 Task: Create a section Acceleration Adventure and in the section, add a milestone Security Enhancements in the project AccuTrack
Action: Mouse moved to (65, 276)
Screenshot: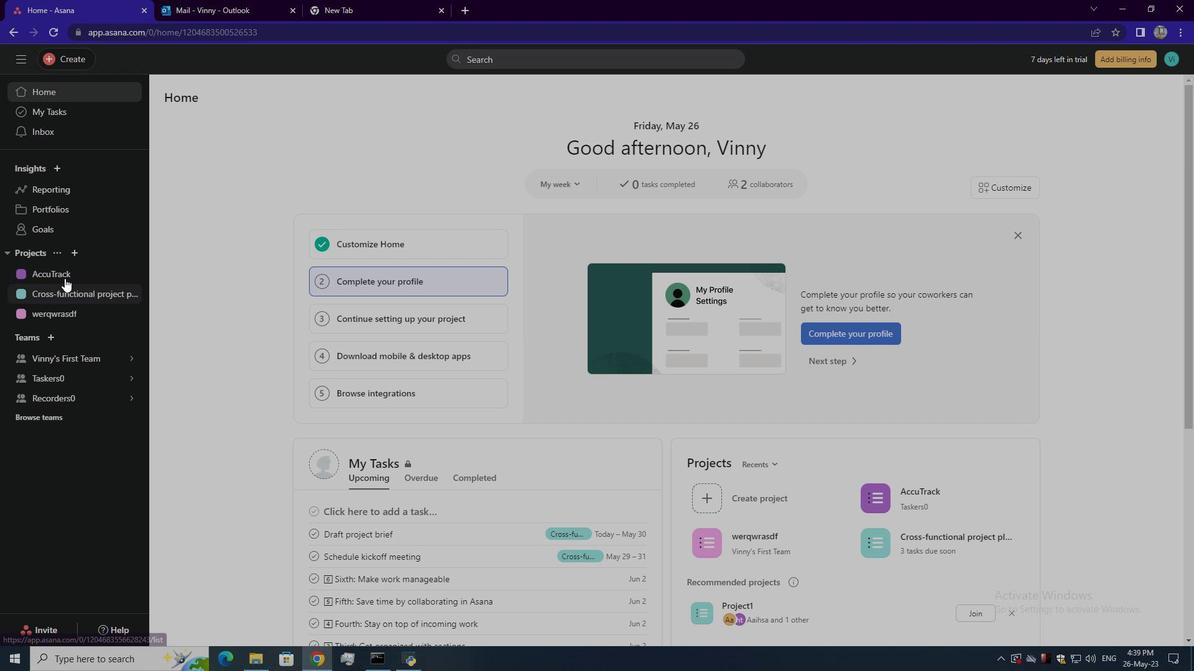 
Action: Mouse pressed left at (65, 276)
Screenshot: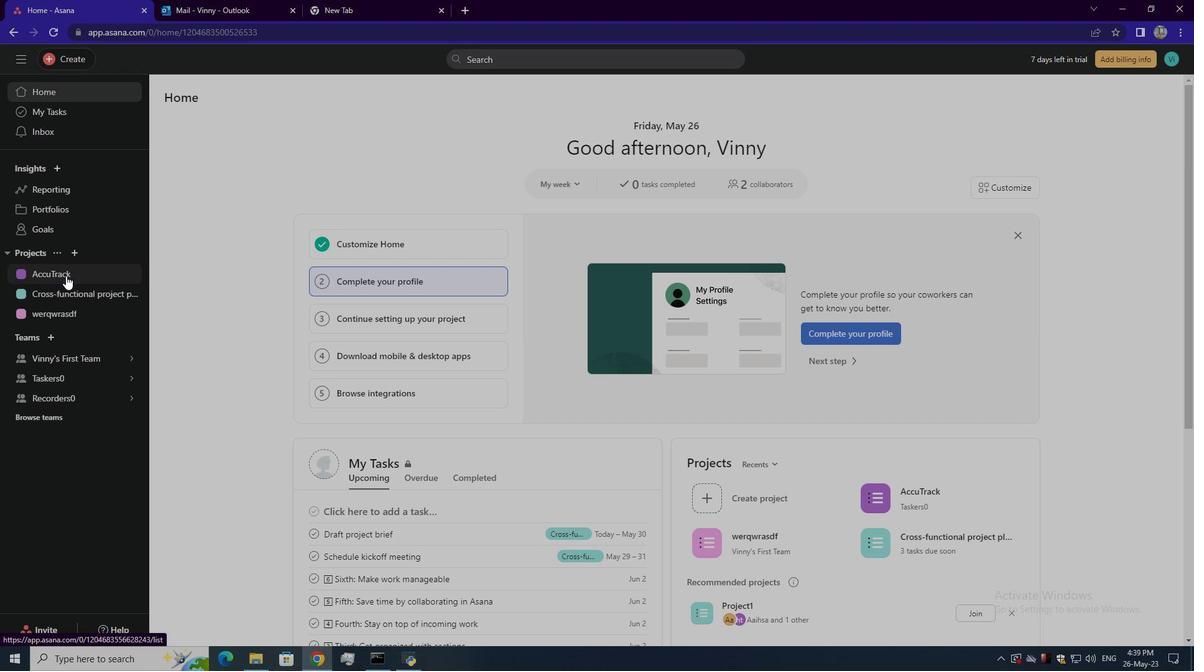
Action: Mouse moved to (222, 520)
Screenshot: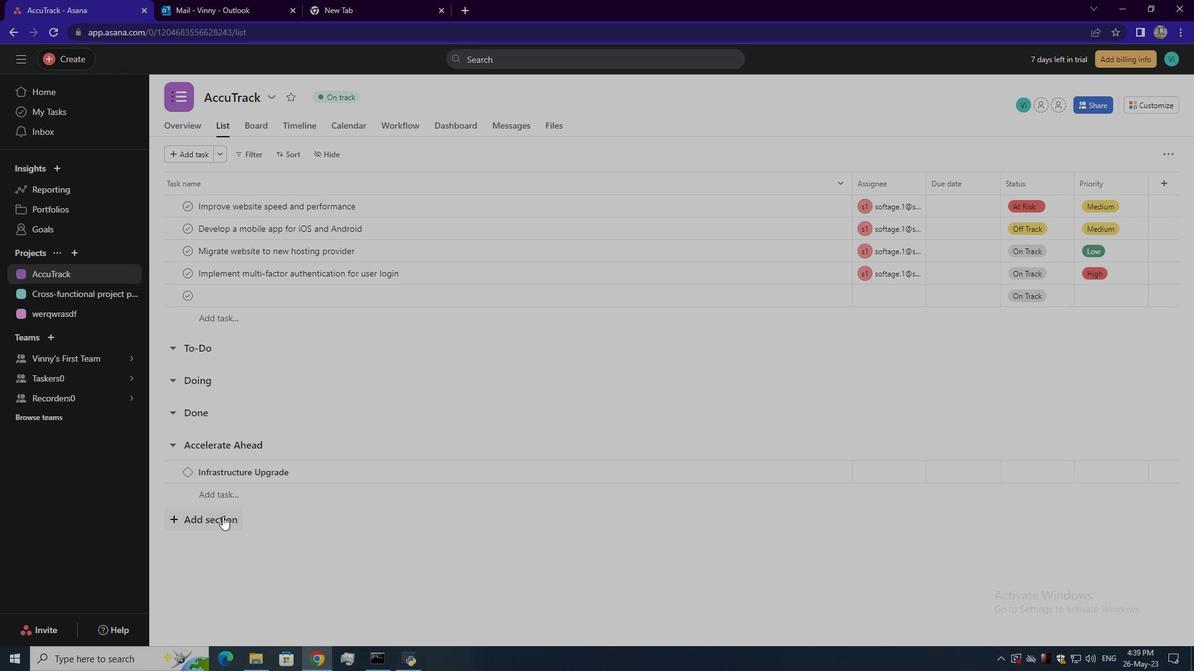 
Action: Mouse pressed left at (222, 520)
Screenshot: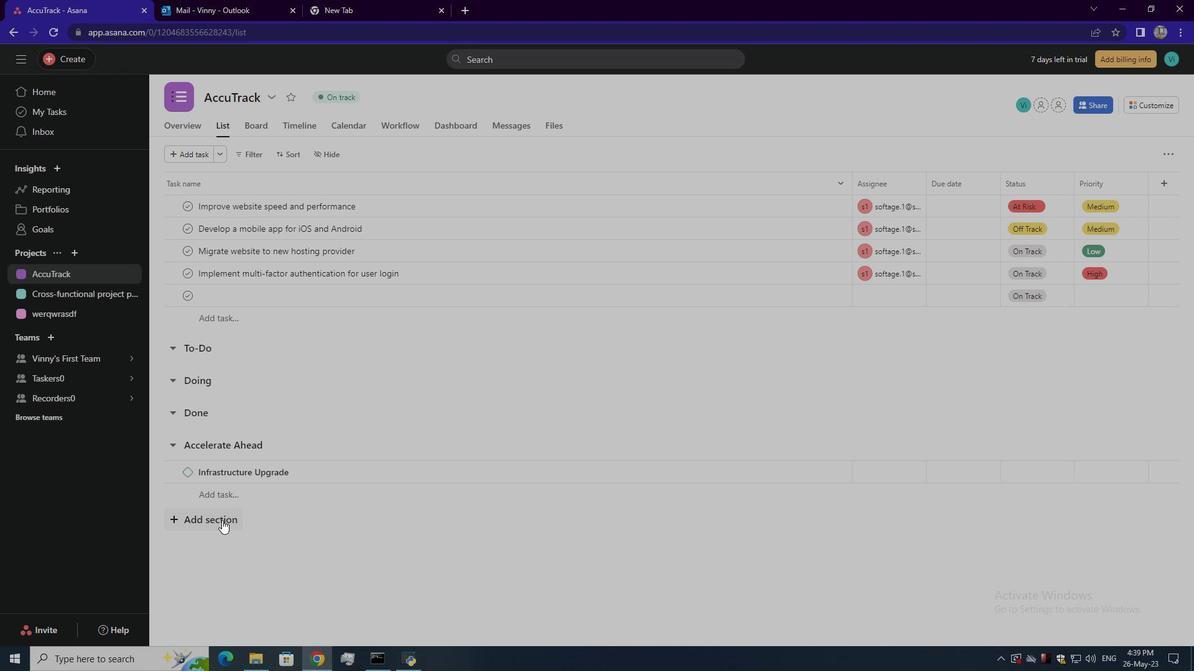 
Action: Mouse moved to (226, 523)
Screenshot: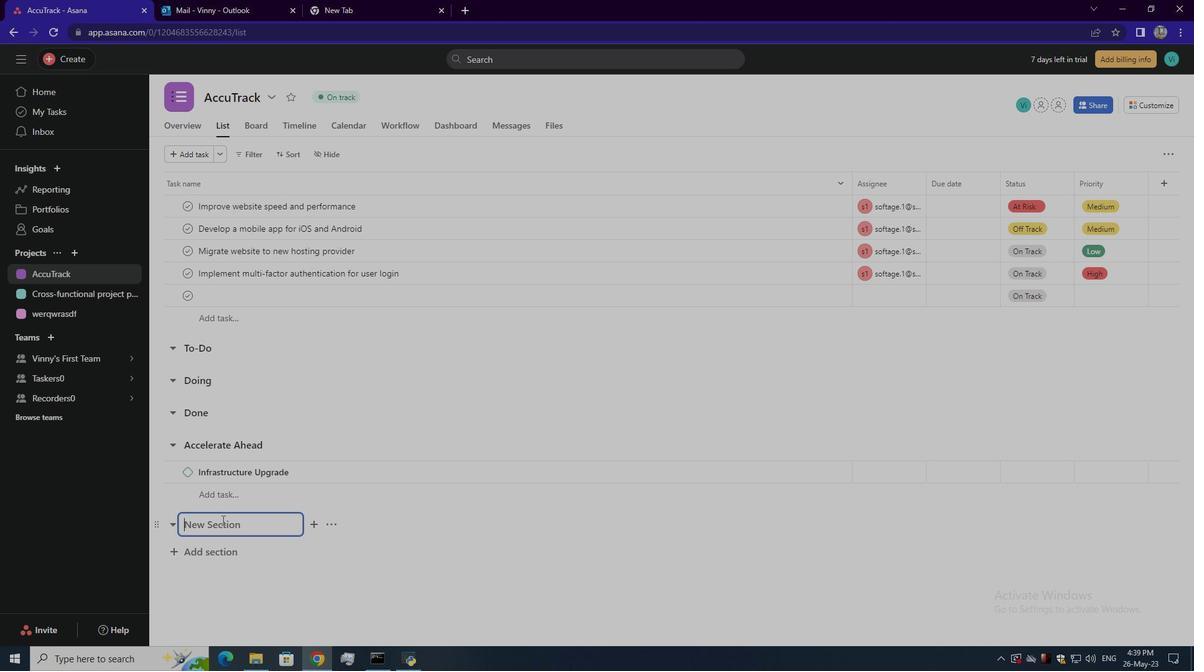 
Action: Mouse pressed left at (226, 523)
Screenshot: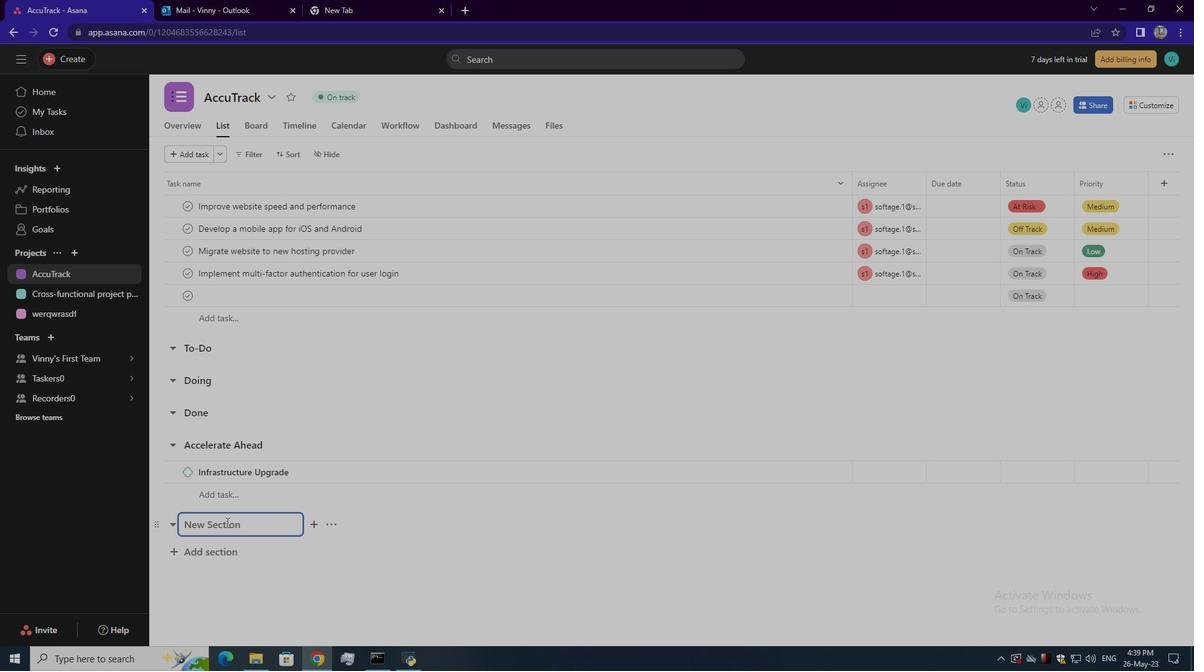 
Action: Key pressed <Key.shift><Key.shift>Acceleration<Key.space><Key.shift>Adventure<Key.enter>
Screenshot: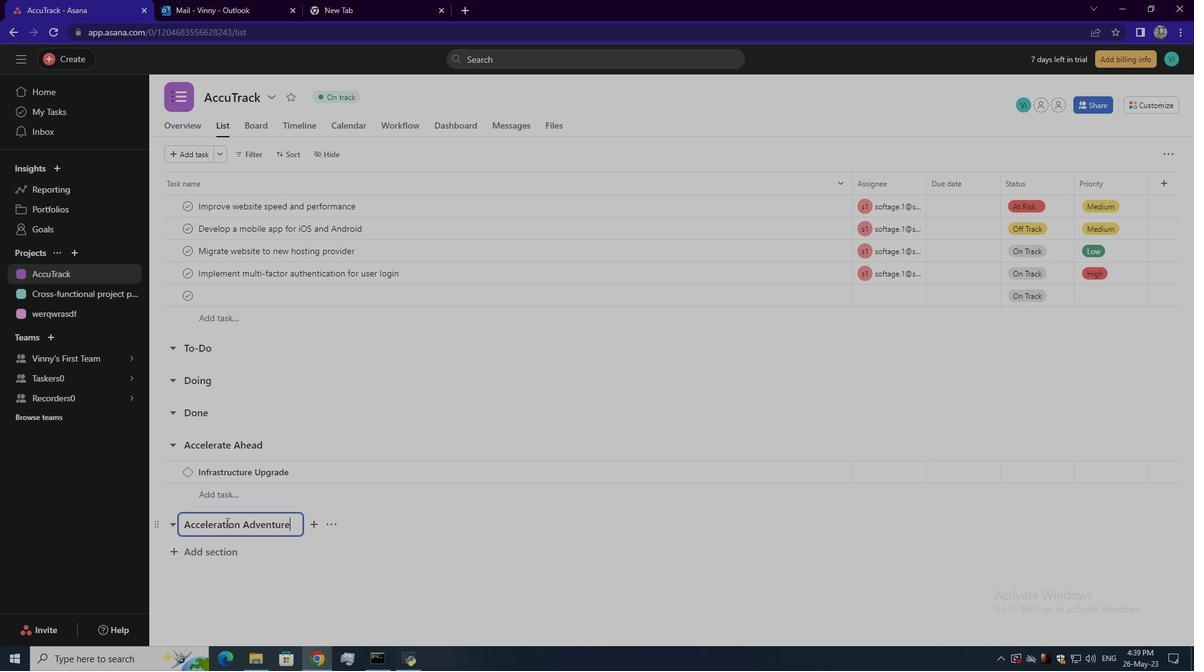 
Action: Mouse moved to (230, 549)
Screenshot: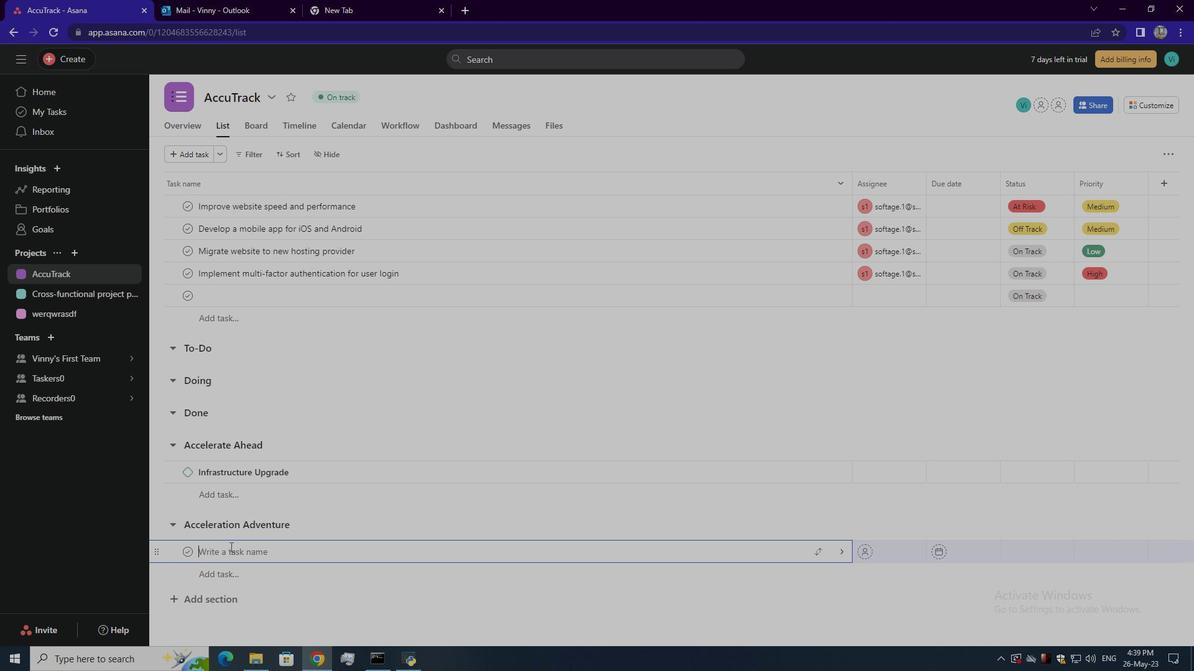 
Action: Mouse pressed left at (230, 549)
Screenshot: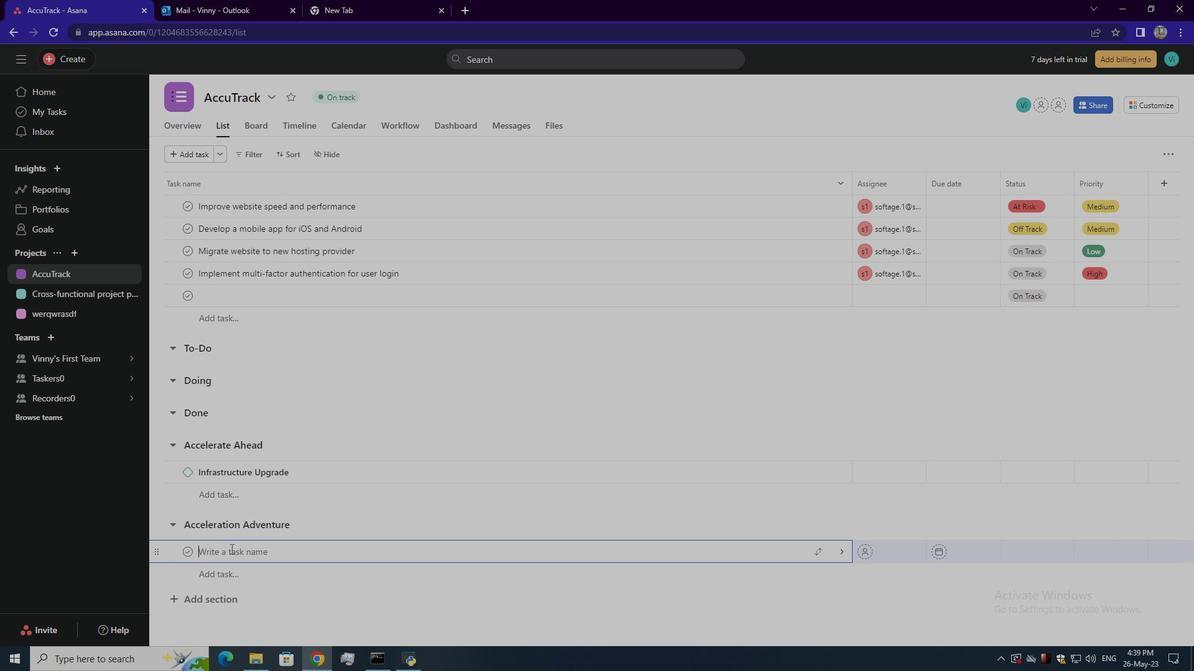 
Action: Key pressed <Key.shift>Security<Key.space><Key.shift>Enhancements<Key.enter>
Screenshot: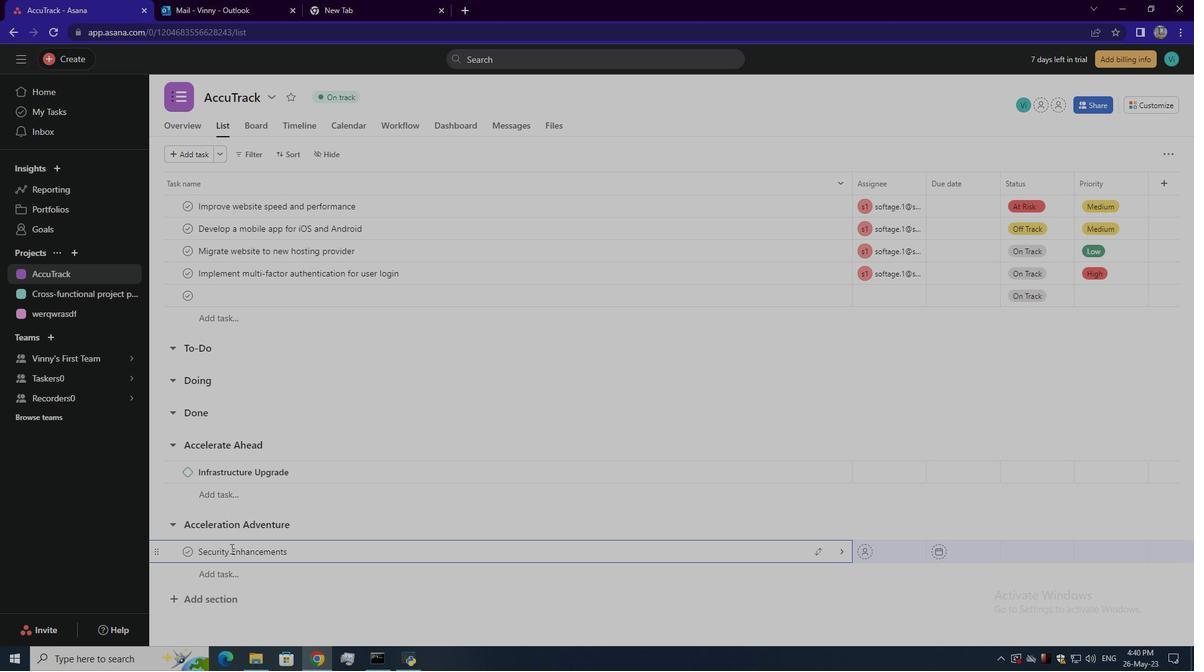 
Action: Mouse moved to (842, 549)
Screenshot: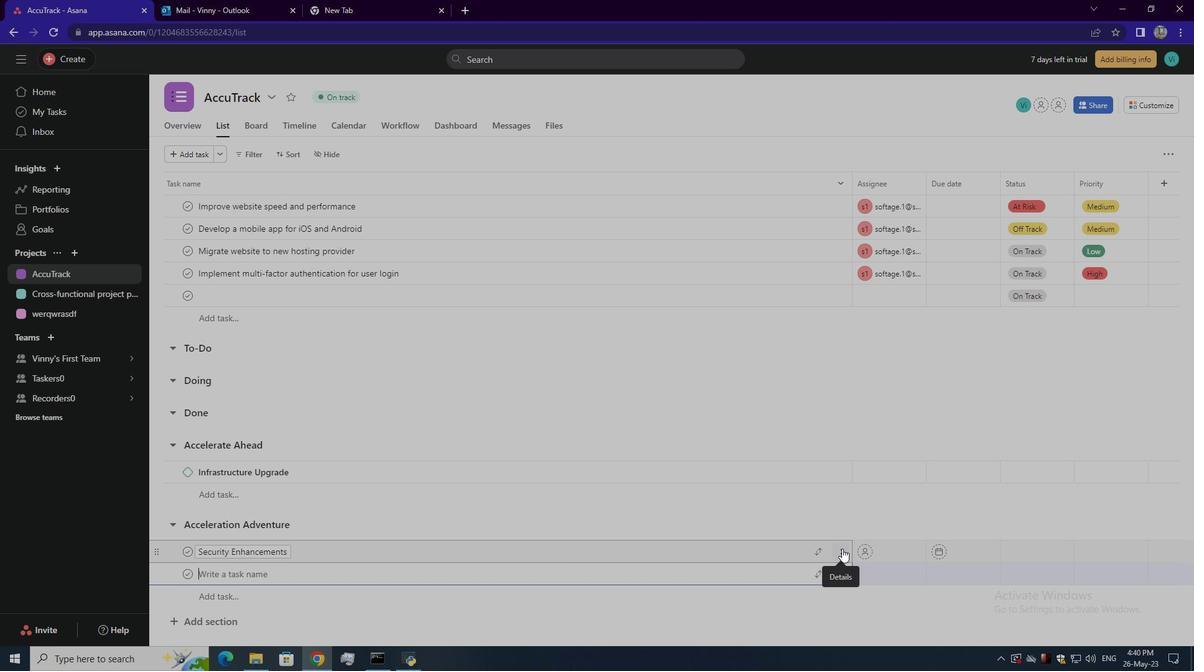 
Action: Mouse pressed left at (842, 549)
Screenshot: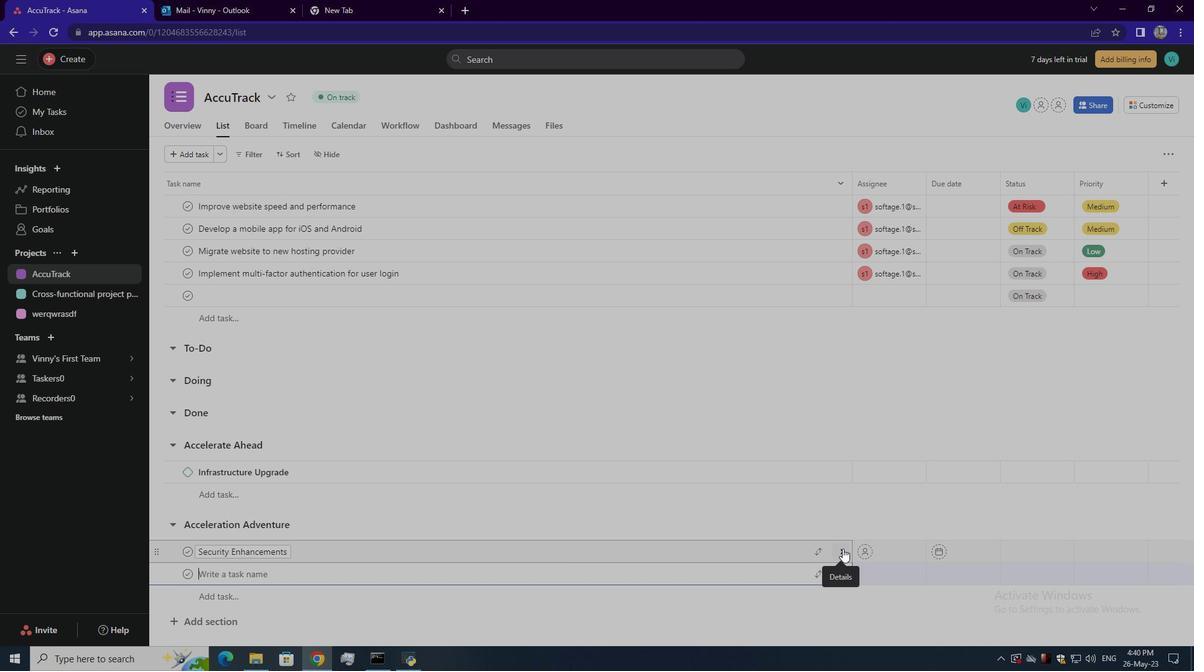 
Action: Mouse moved to (1145, 147)
Screenshot: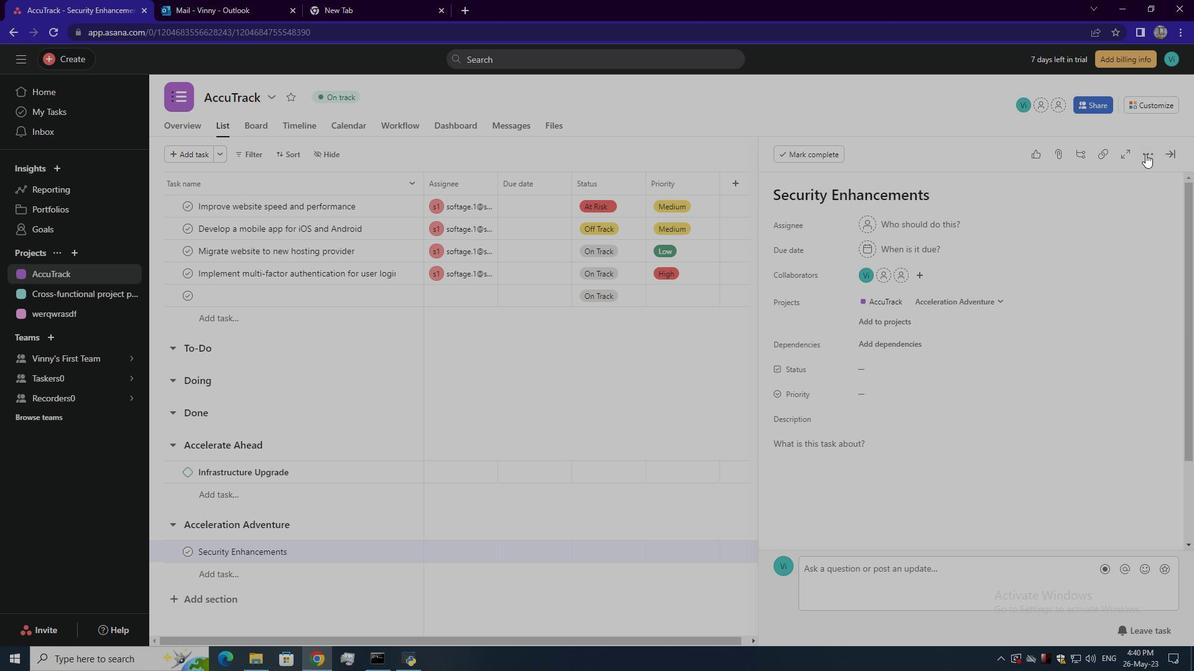 
Action: Mouse pressed left at (1145, 147)
Screenshot: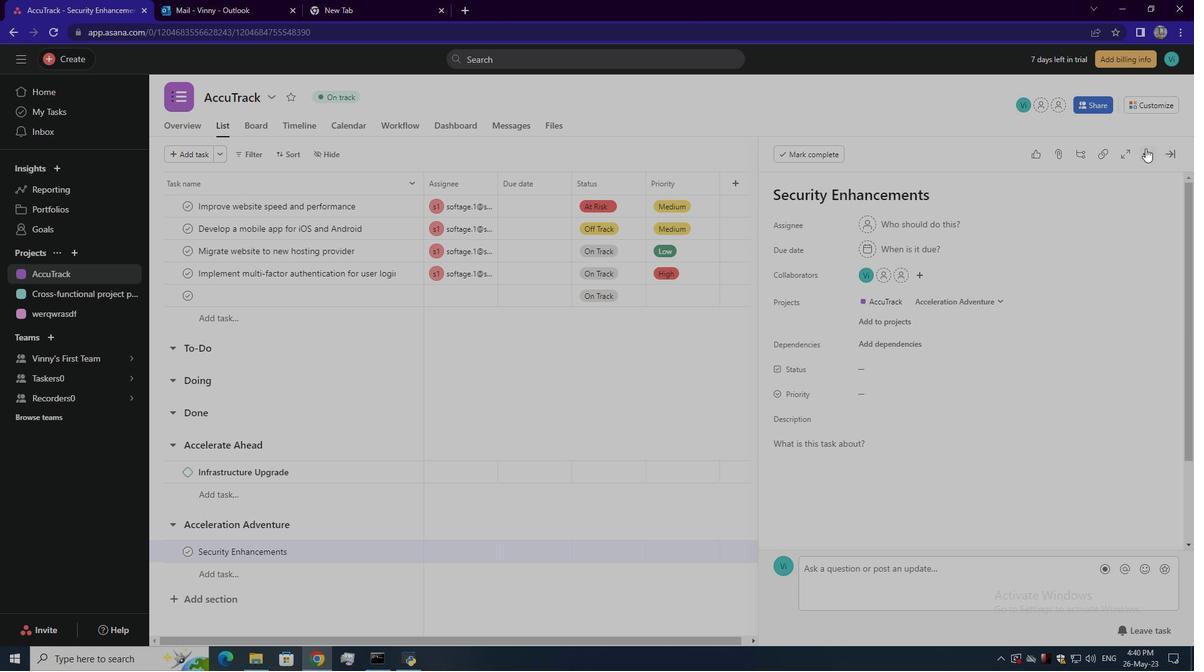 
Action: Mouse moved to (1088, 197)
Screenshot: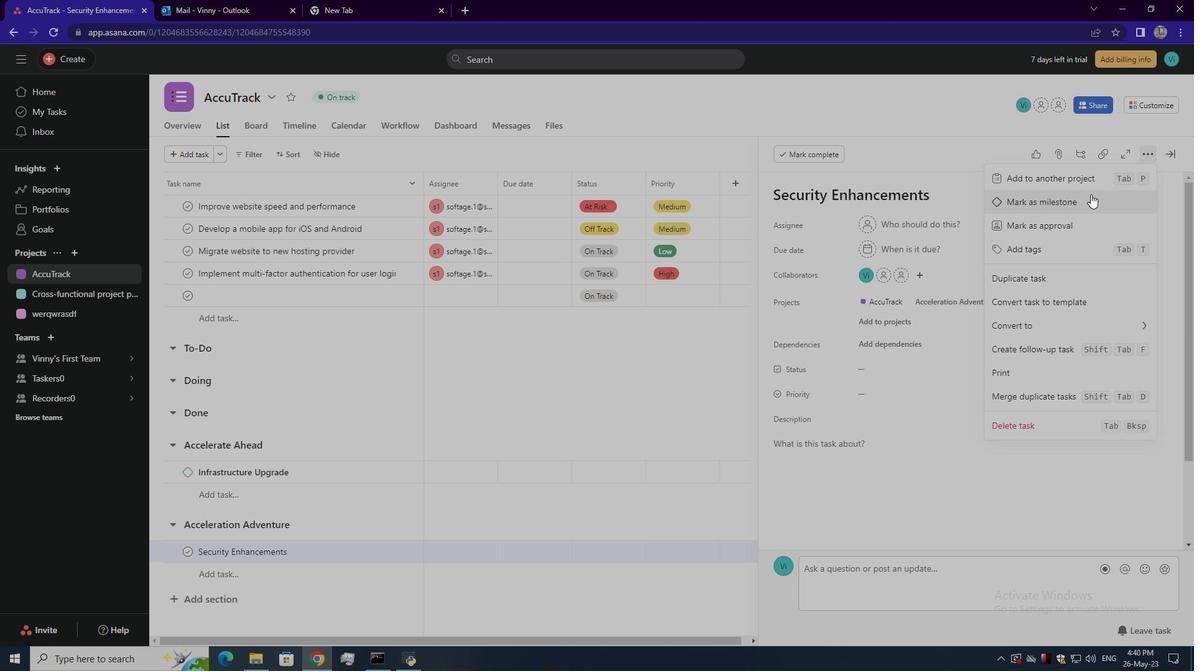 
Action: Mouse pressed left at (1088, 197)
Screenshot: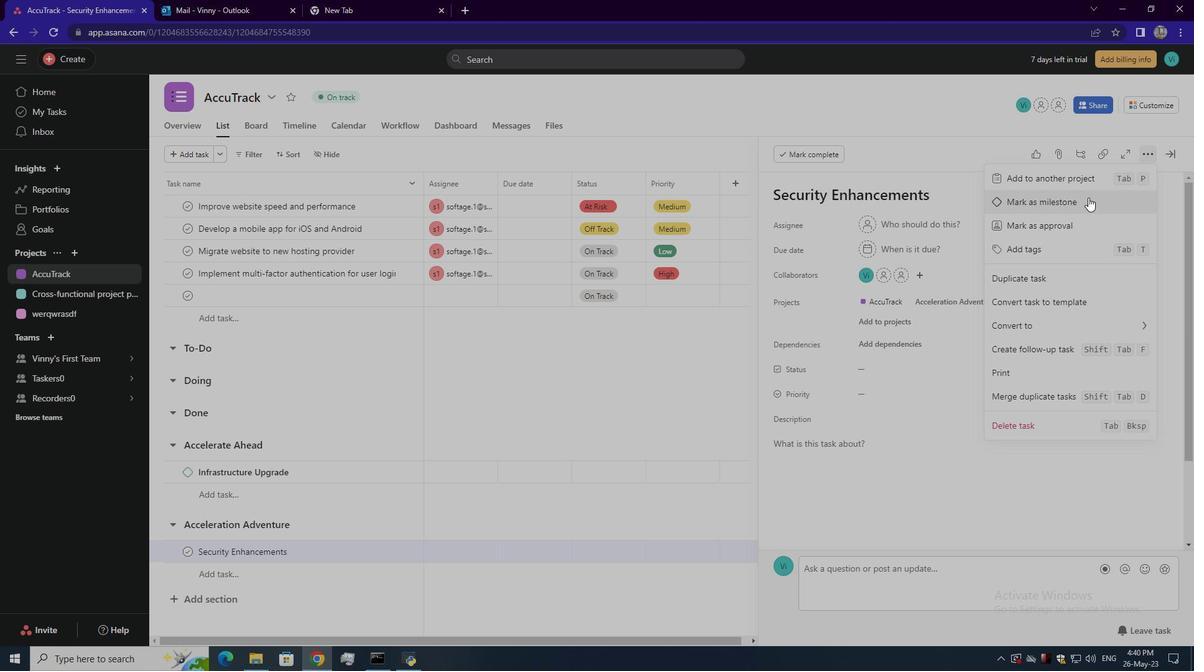 
